 Task: Discover the nearest lakes for boating between Minneapolis, Minnesota, and Prior Lake, Minnesota.
Action: Key pressed minneapolis,minnesota
Screenshot: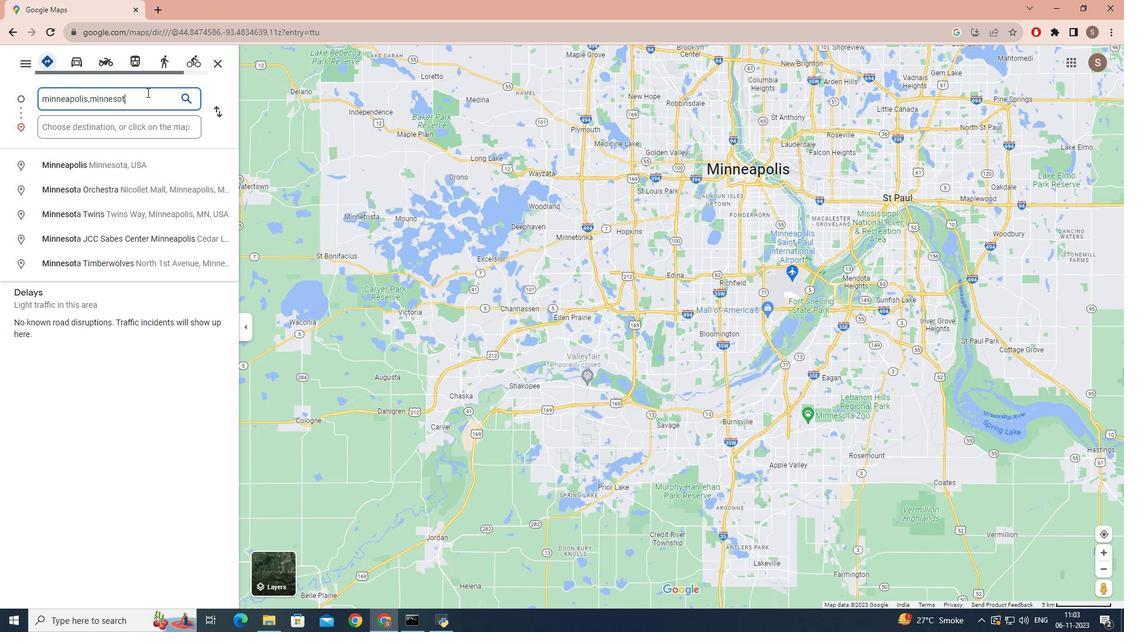 
Action: Mouse moved to (123, 108)
Screenshot: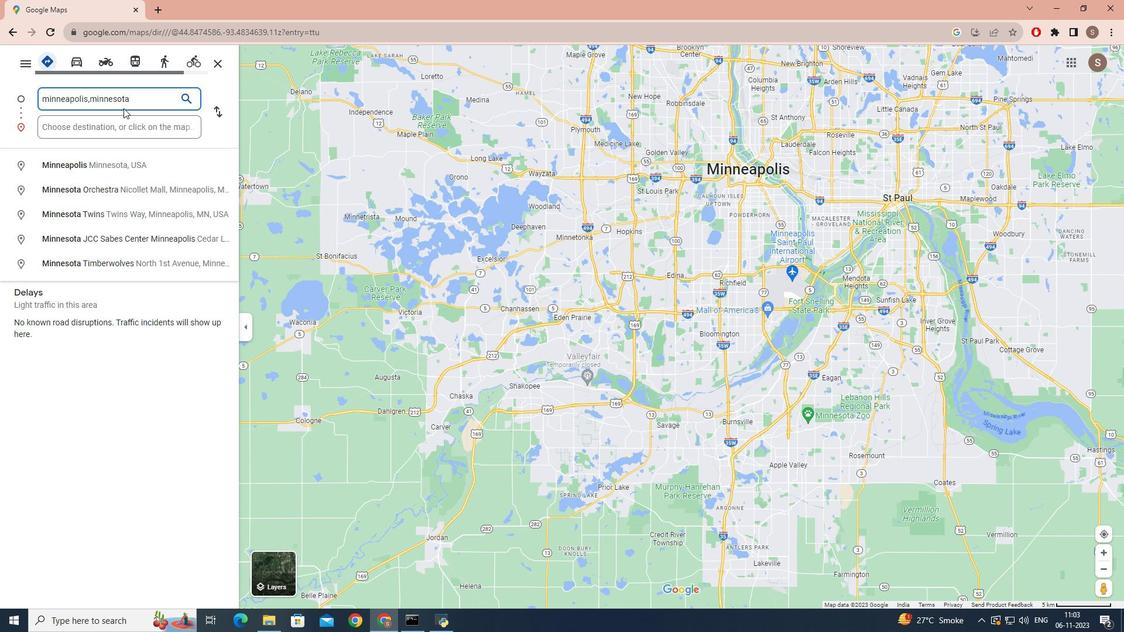 
Action: Mouse pressed left at (123, 108)
Screenshot: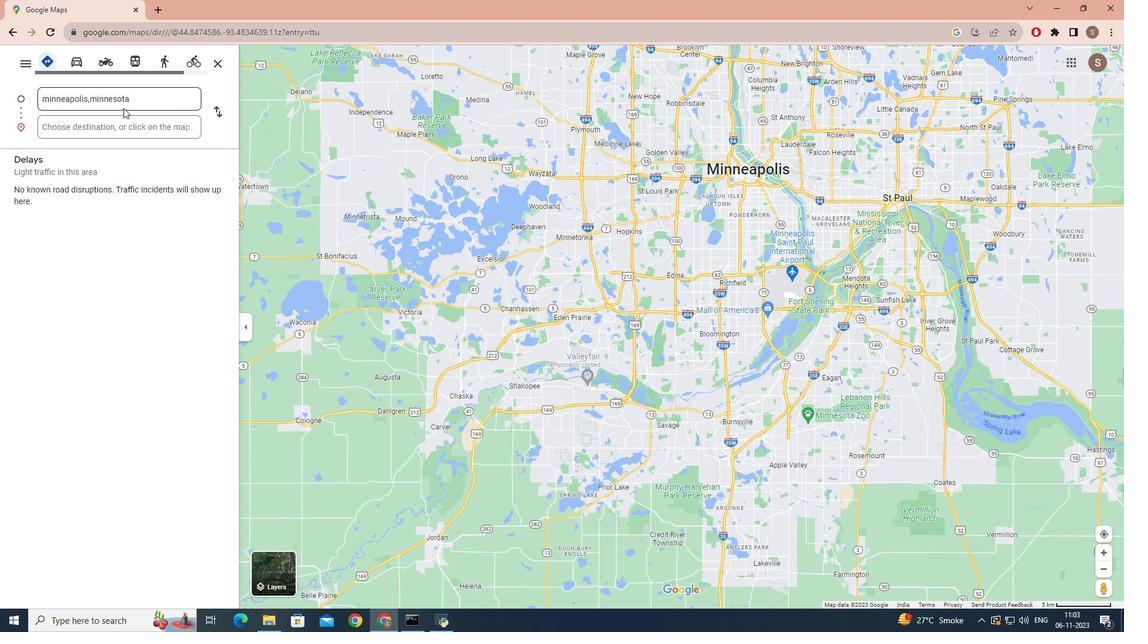 
Action: Mouse moved to (107, 120)
Screenshot: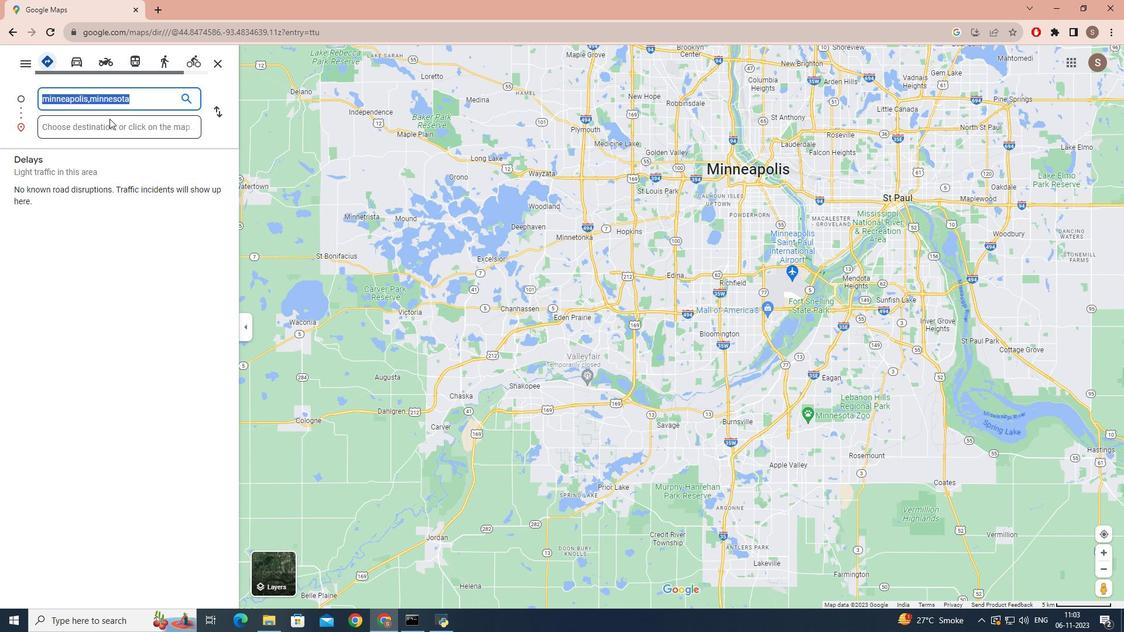 
Action: Mouse pressed left at (107, 120)
Screenshot: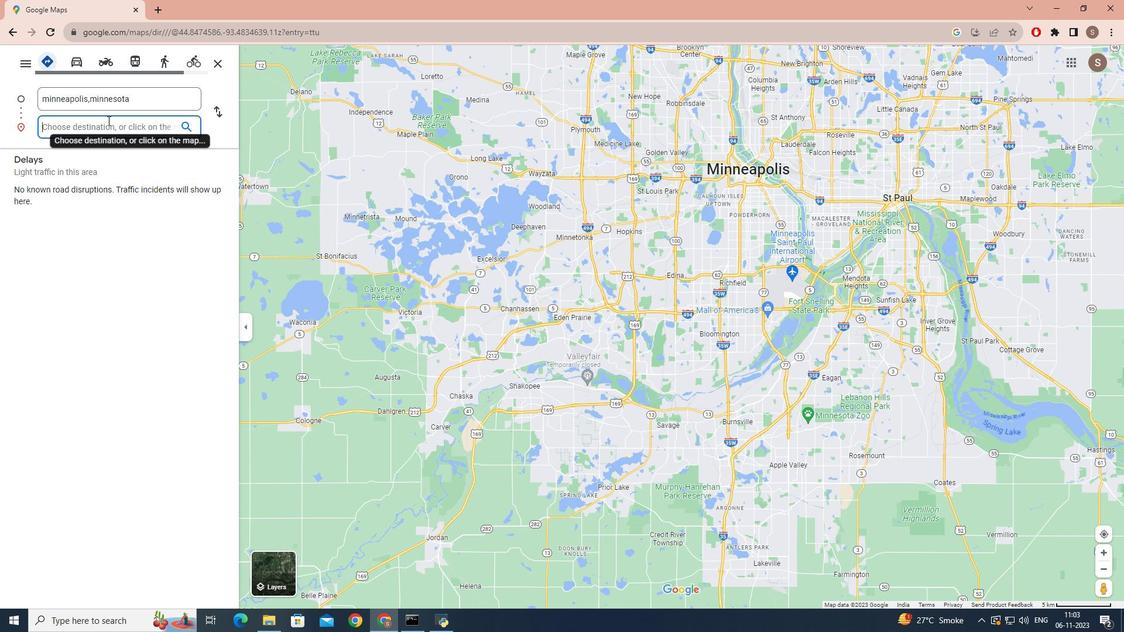 
Action: Key pressed prior<Key.space>lake,<Key.space>minnesota<Key.enter>
Screenshot: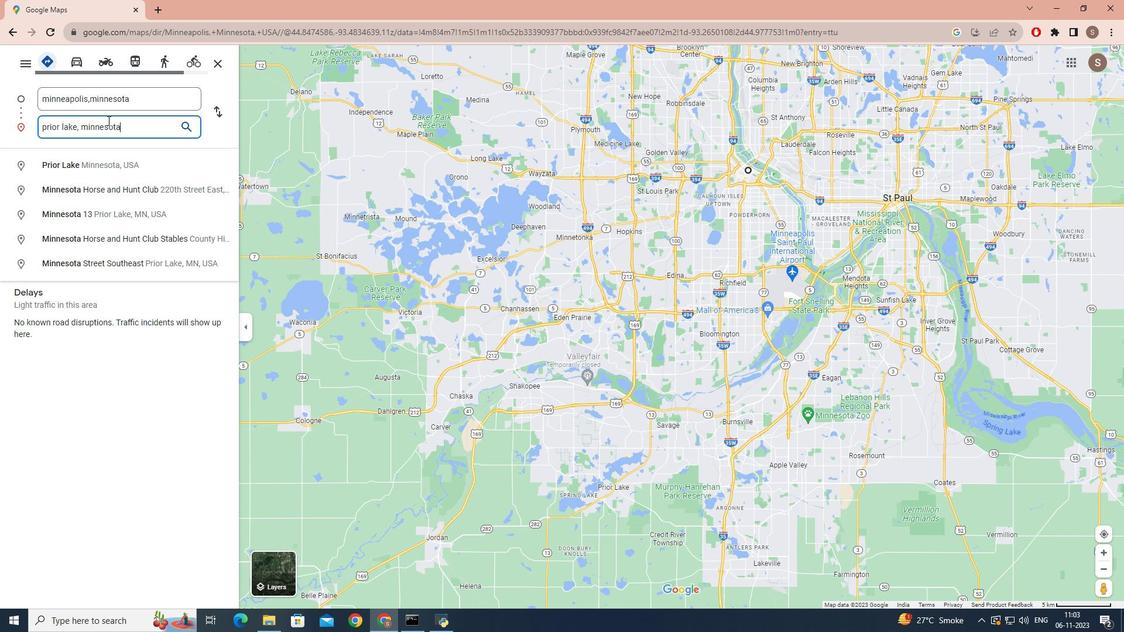 
Action: Mouse moved to (435, 71)
Screenshot: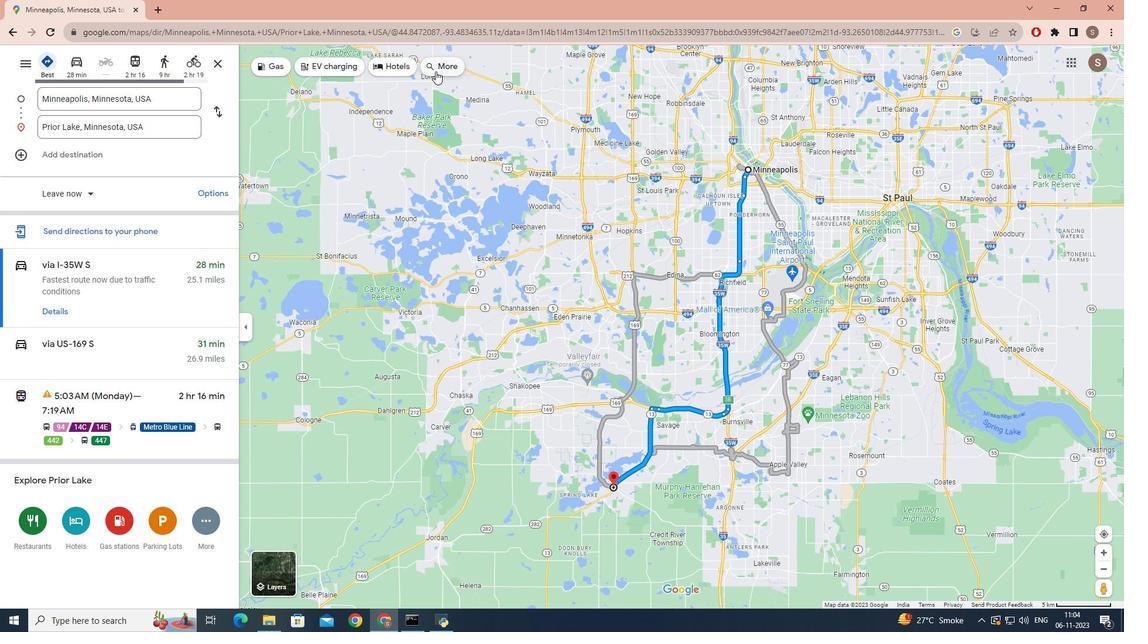 
Action: Mouse pressed left at (435, 71)
Screenshot: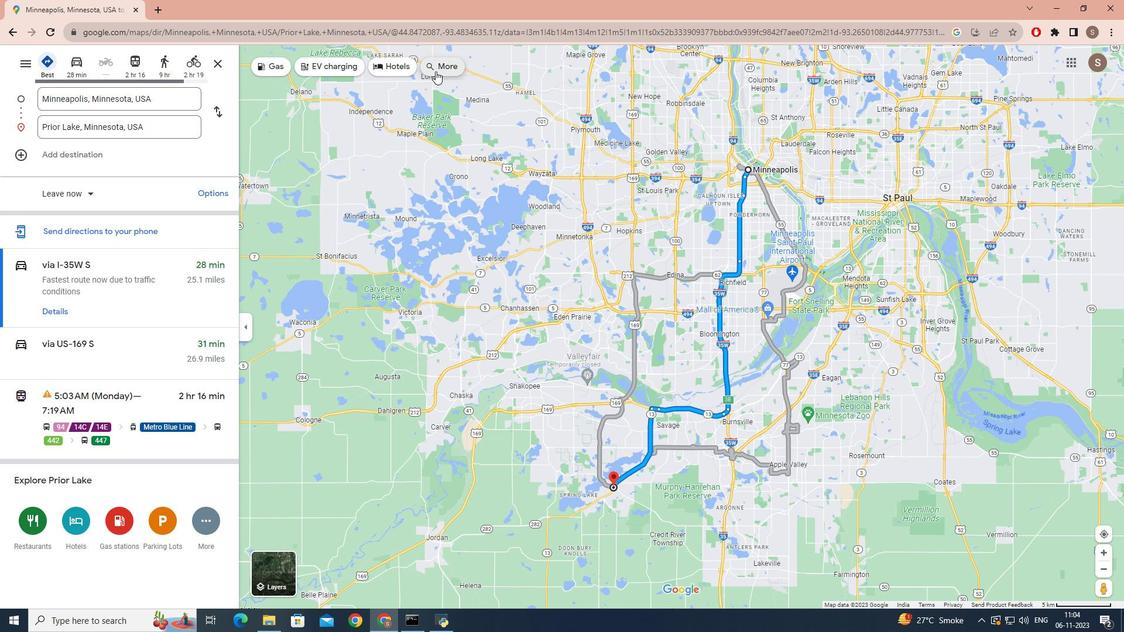 
Action: Mouse moved to (134, 57)
Screenshot: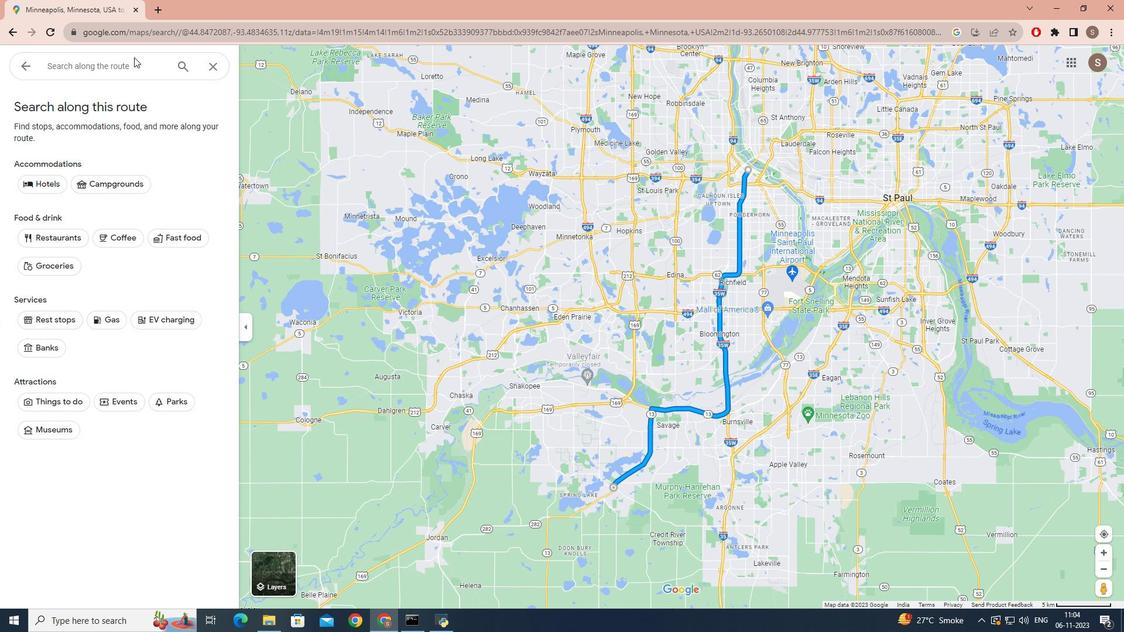 
Action: Mouse pressed left at (134, 57)
Screenshot: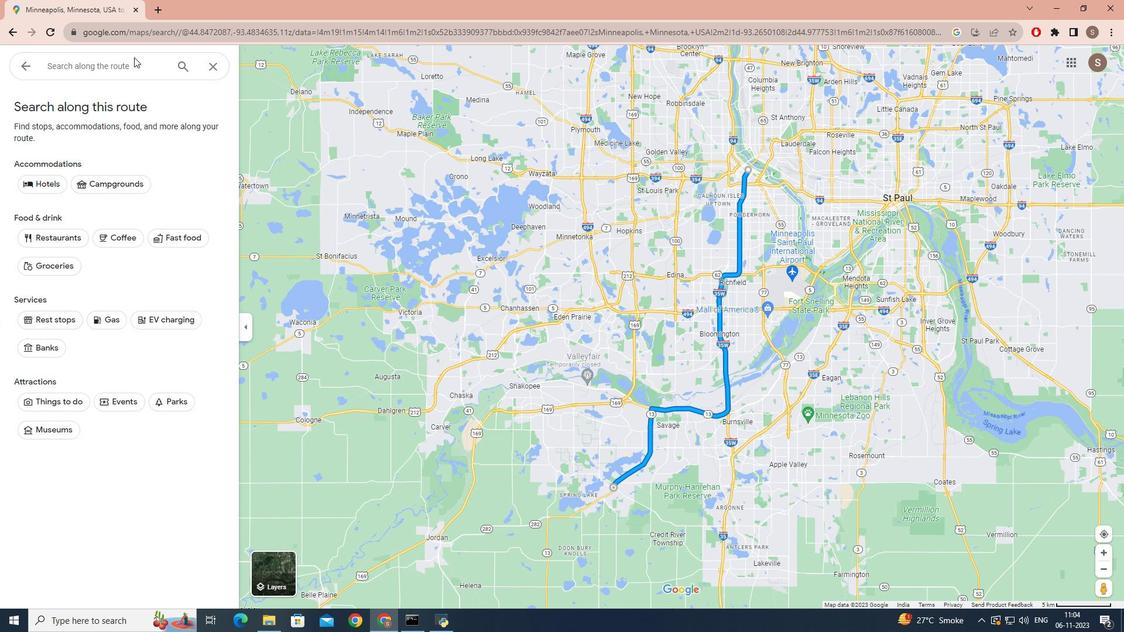 
Action: Mouse moved to (124, 63)
Screenshot: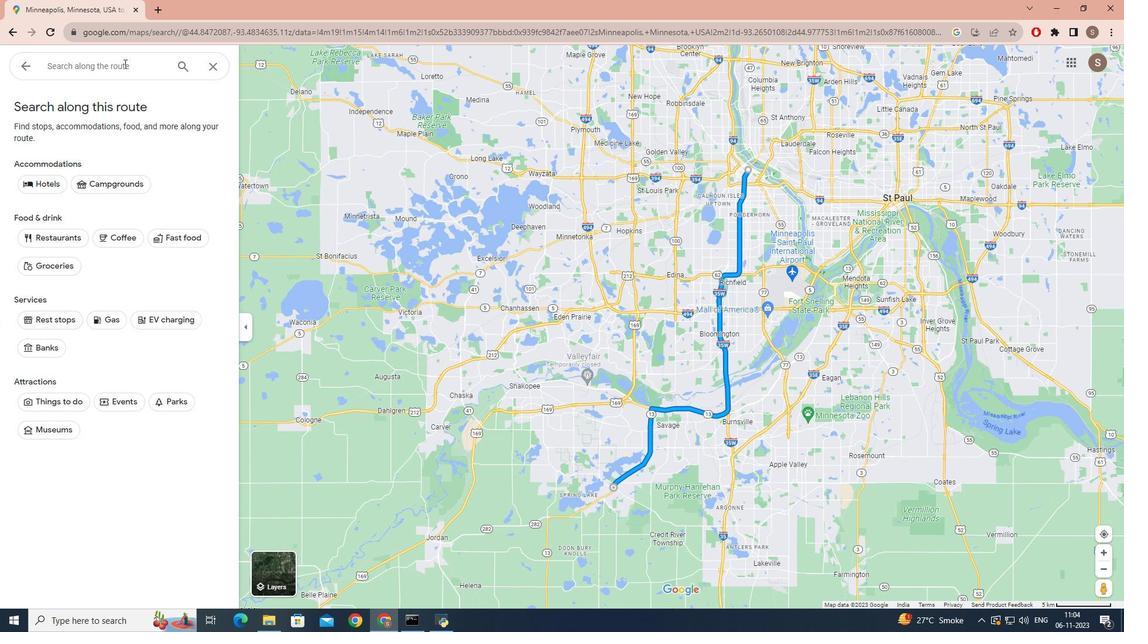 
Action: Mouse pressed left at (124, 63)
Screenshot: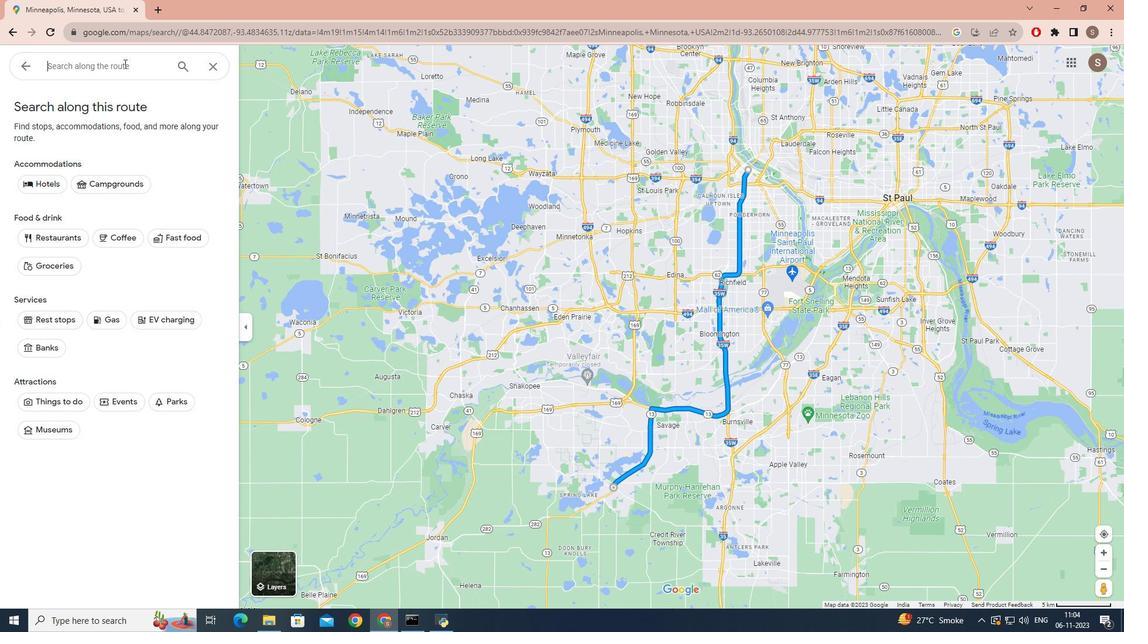 
Action: Key pressed lake<Key.space>for<Key.space>baoting<Key.backspace><Key.backspace><Key.backspace><Key.backspace><Key.backspace><Key.backspace>oating<Key.enter>
Screenshot: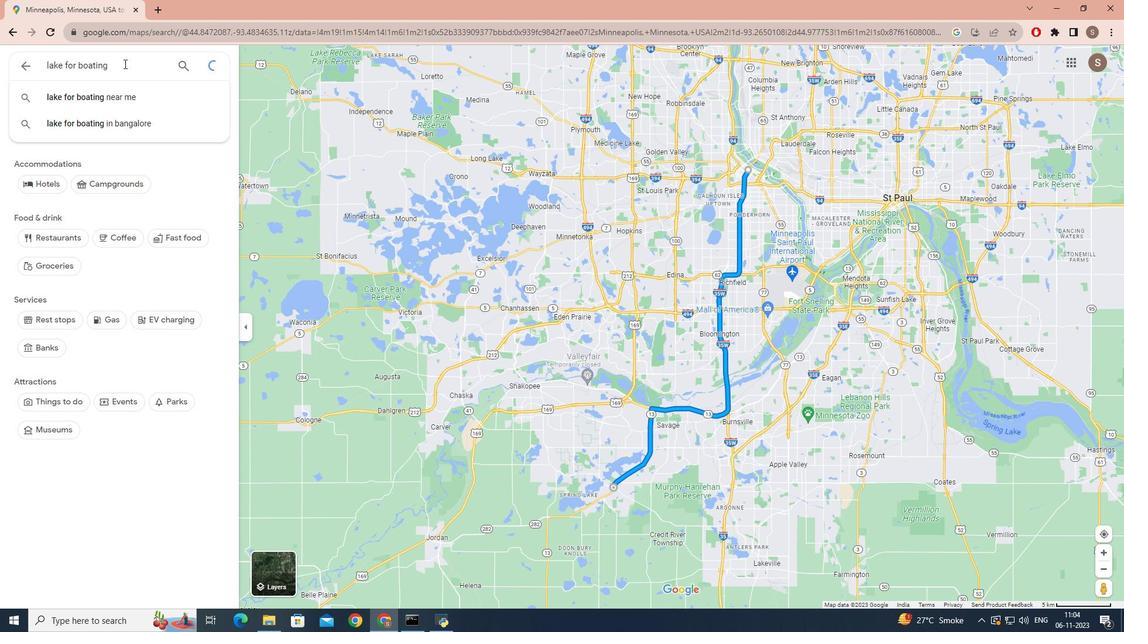 
Action: Mouse moved to (69, 145)
Screenshot: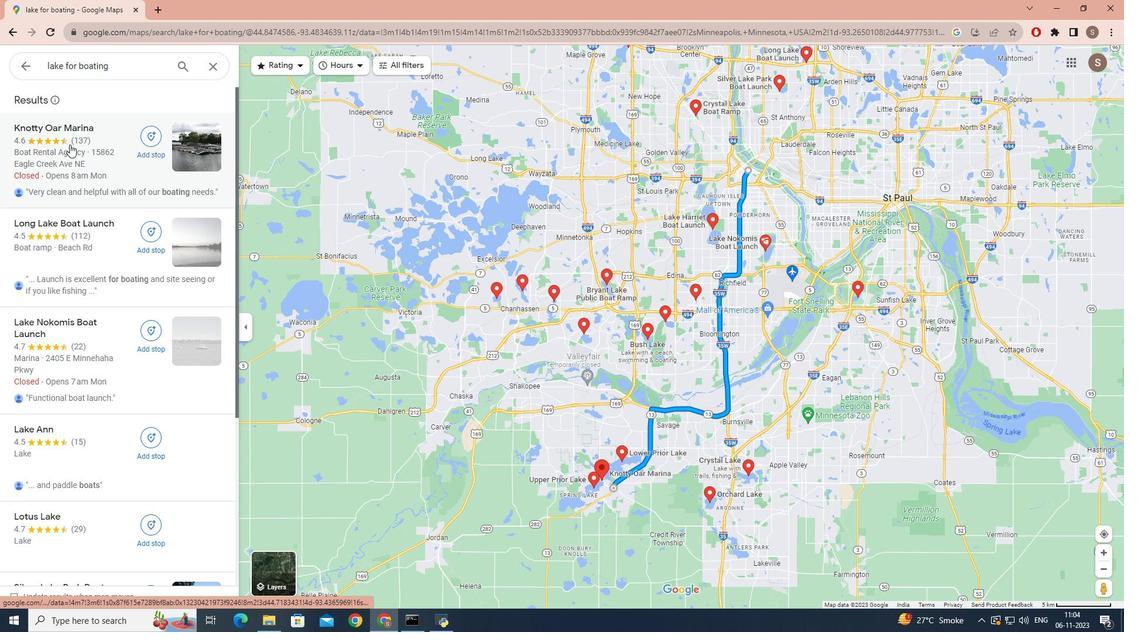 
Action: Mouse scrolled (69, 145) with delta (0, 0)
Screenshot: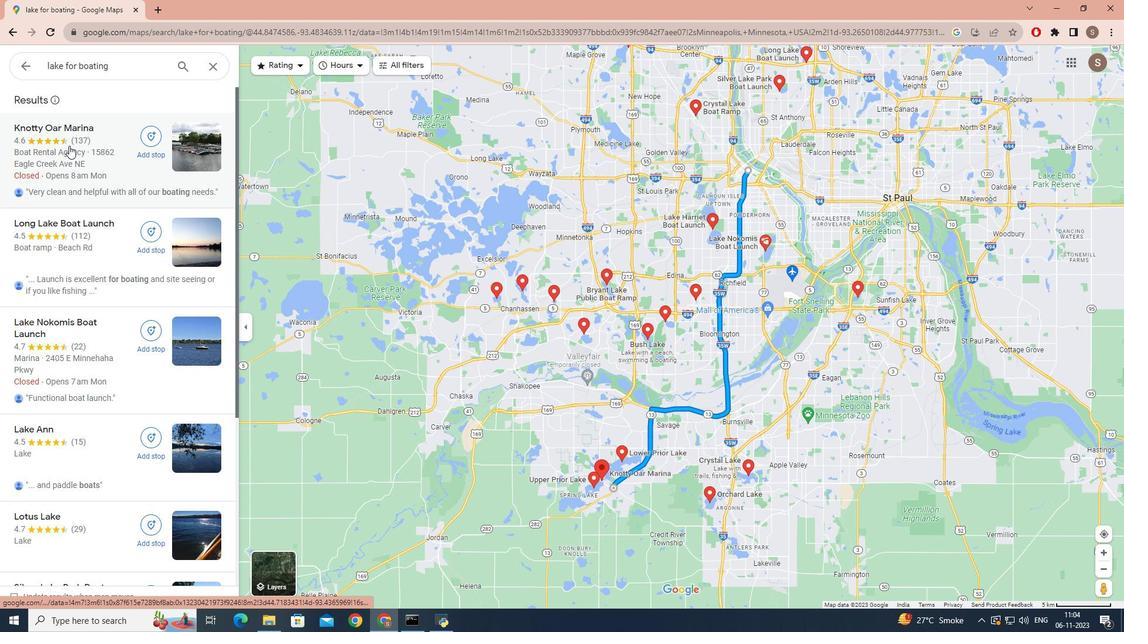 
Action: Mouse scrolled (69, 145) with delta (0, 0)
Screenshot: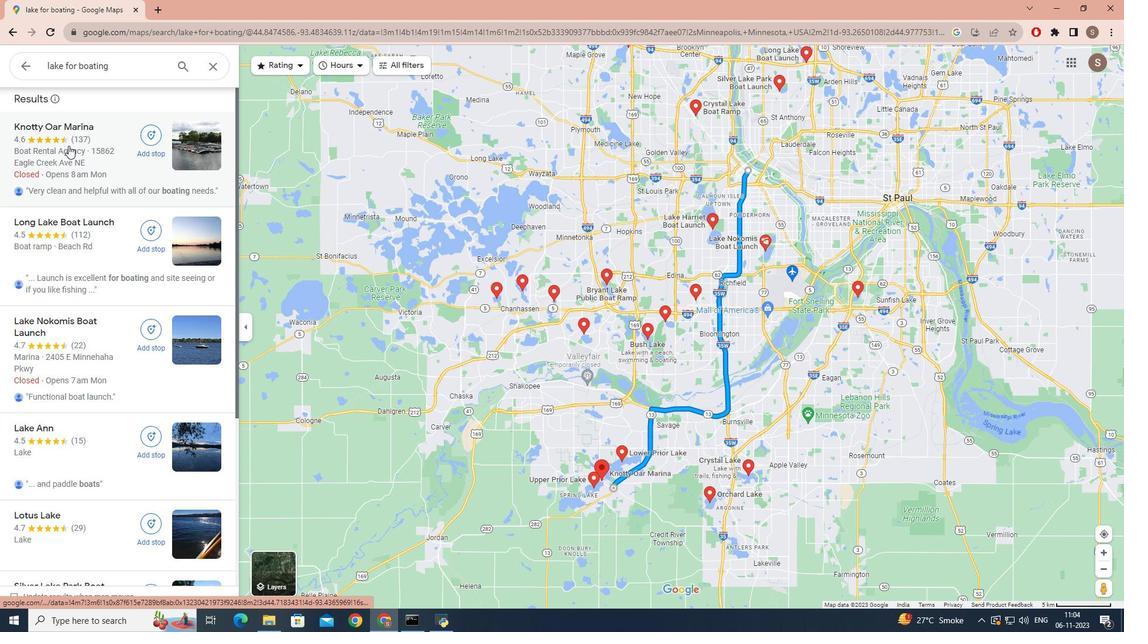 
Action: Mouse scrolled (69, 145) with delta (0, 0)
Screenshot: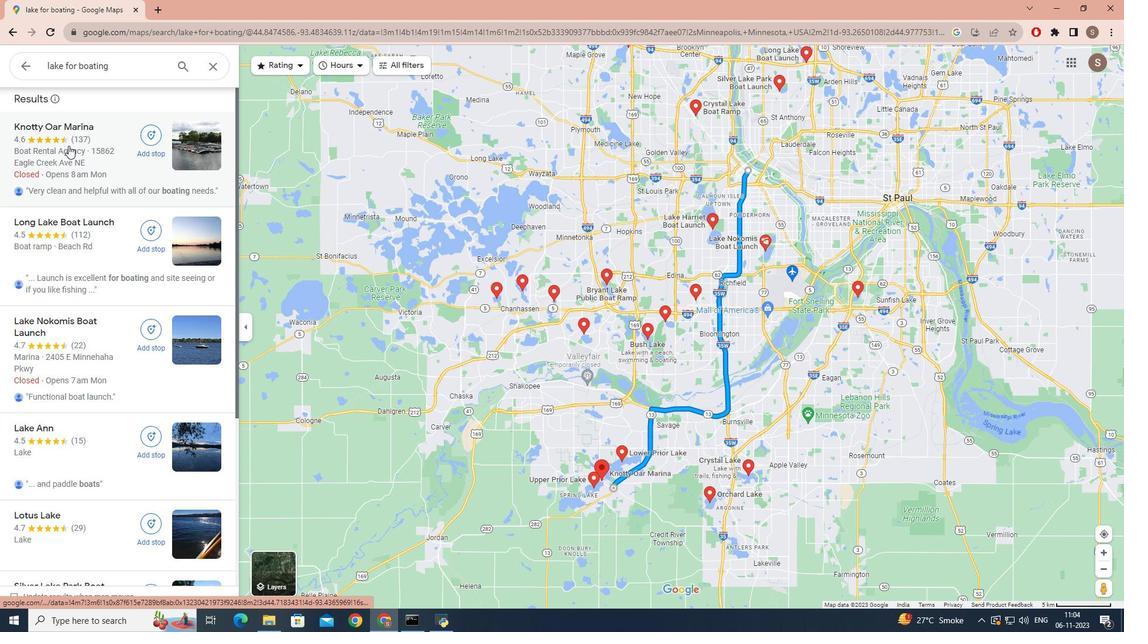 
Action: Mouse moved to (68, 145)
Screenshot: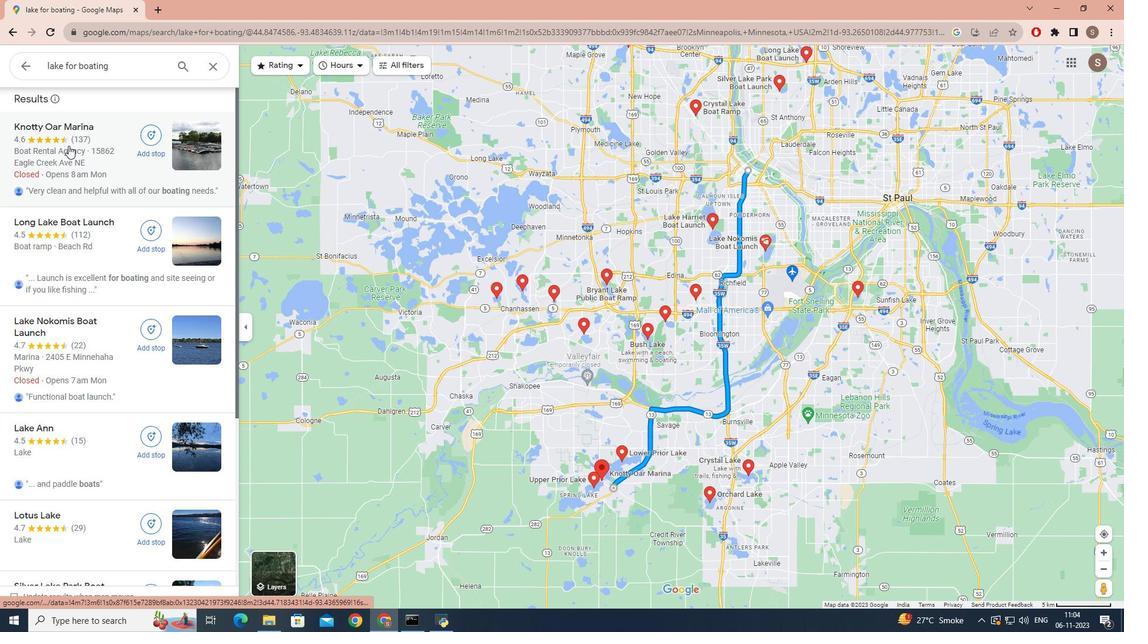 
Action: Mouse scrolled (68, 145) with delta (0, 0)
Screenshot: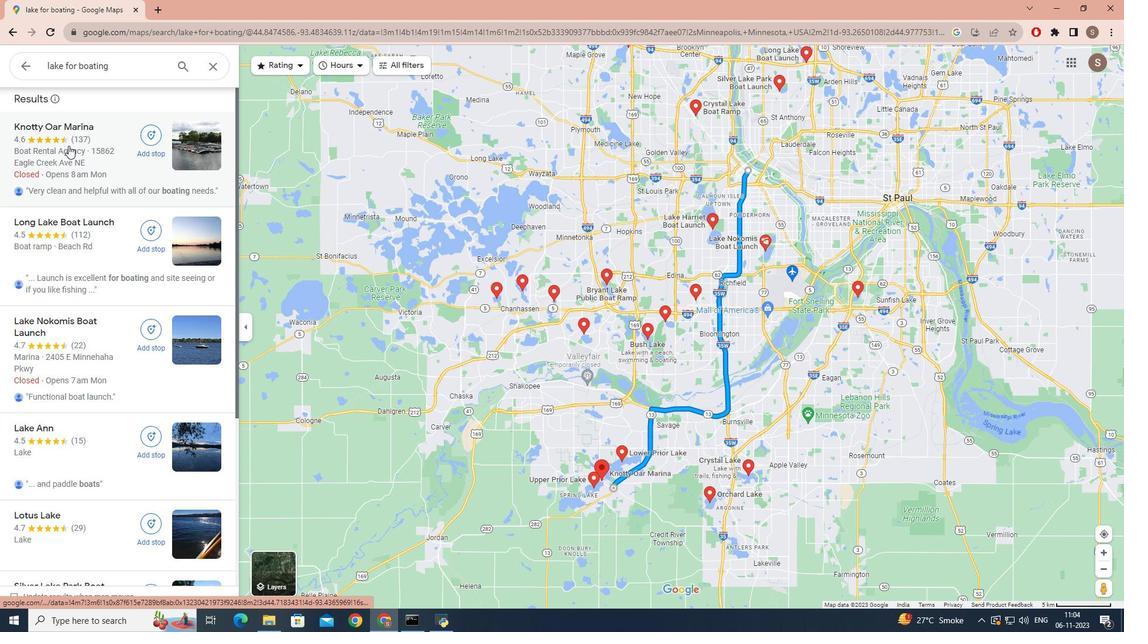 
Action: Mouse scrolled (68, 145) with delta (0, 0)
Screenshot: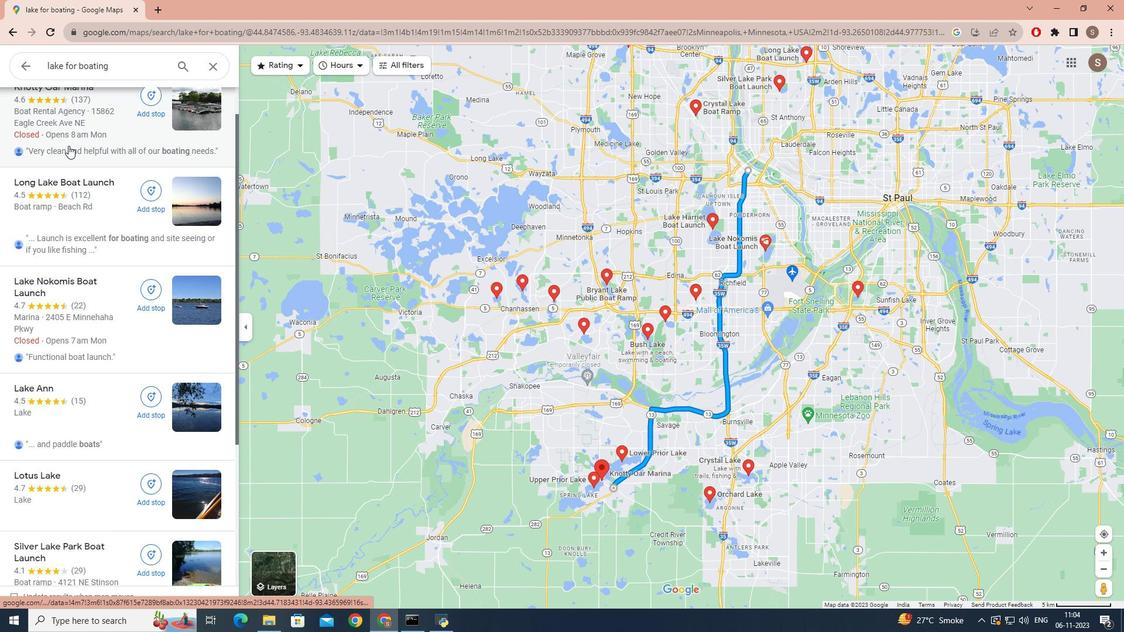 
Action: Mouse scrolled (68, 145) with delta (0, 0)
Screenshot: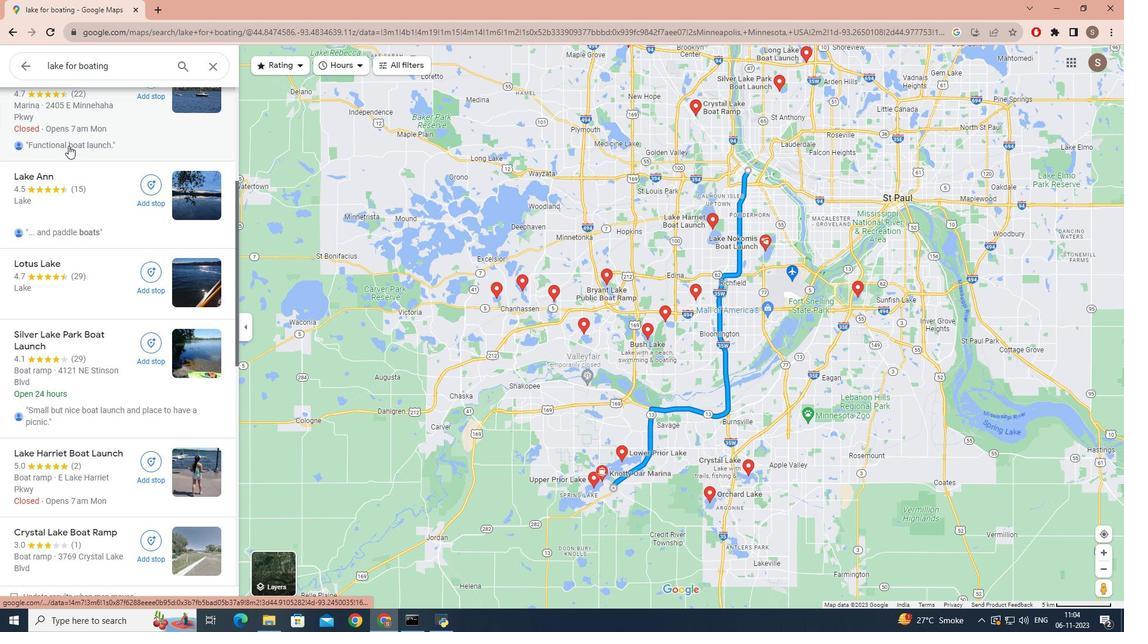 
Action: Mouse scrolled (68, 145) with delta (0, 0)
Screenshot: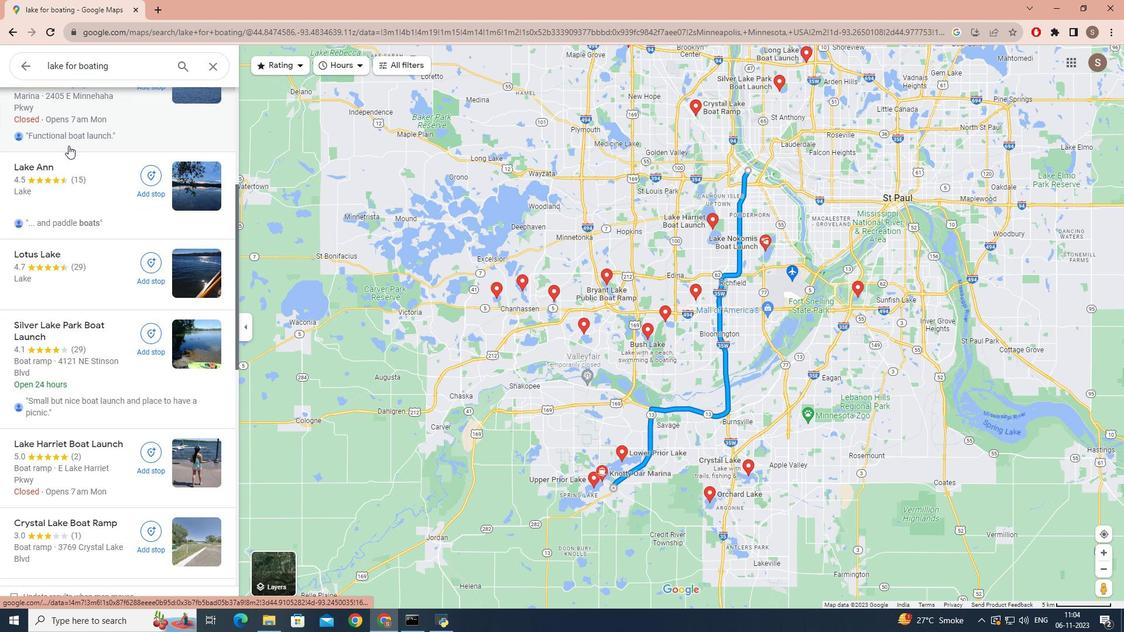 
Action: Mouse scrolled (68, 145) with delta (0, 0)
Screenshot: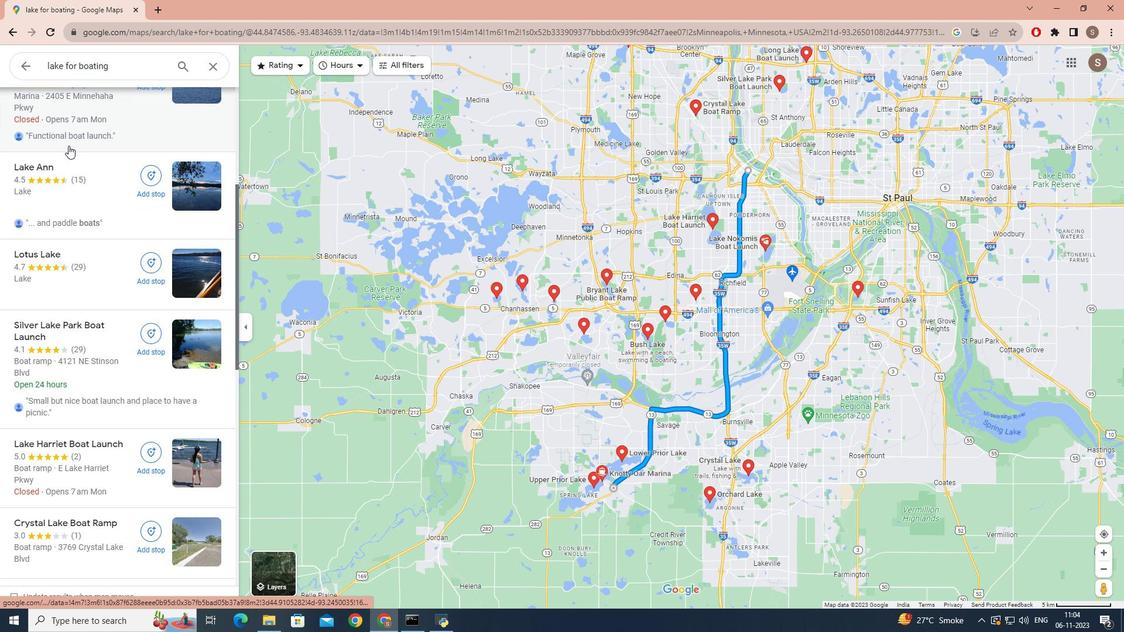 
Action: Mouse scrolled (68, 145) with delta (0, 0)
Screenshot: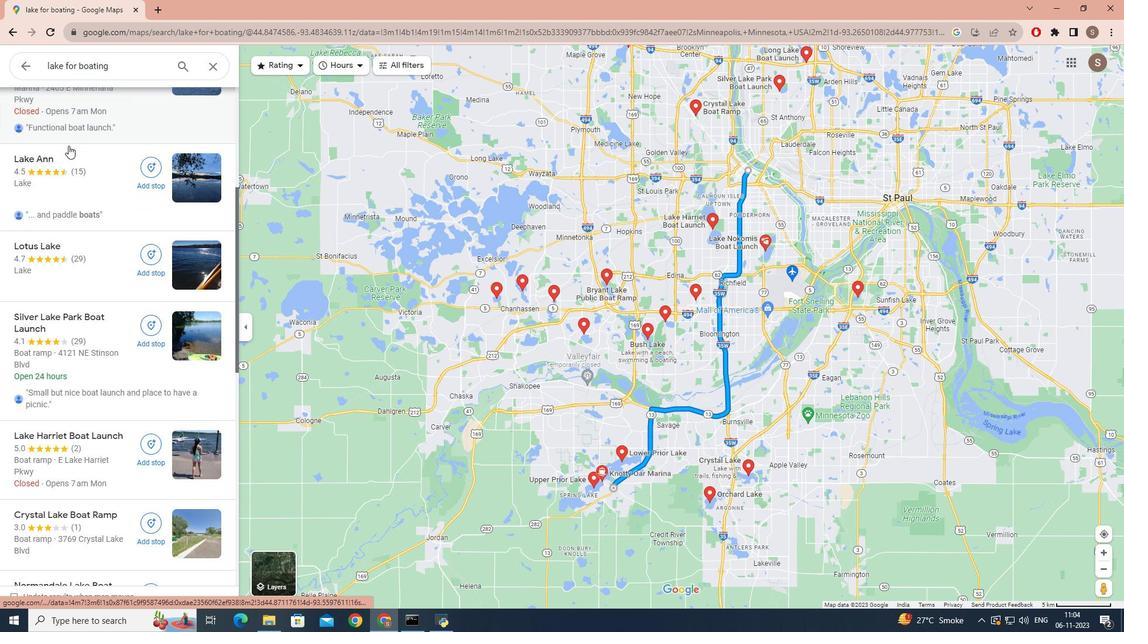 
